 Task: Create a due date automation trigger when advanced on, on the tuesday of the week before a card is due add fields with custom field "Resume" set to a number lower than 1 and greater or equal to 10 at 11:00 AM.
Action: Mouse moved to (1001, 113)
Screenshot: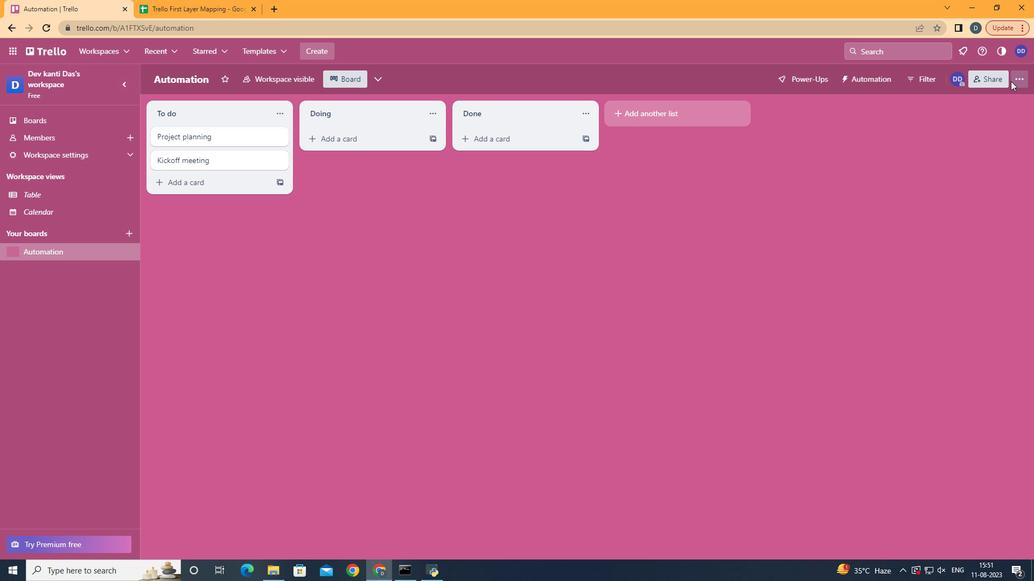 
Action: Mouse pressed left at (1001, 113)
Screenshot: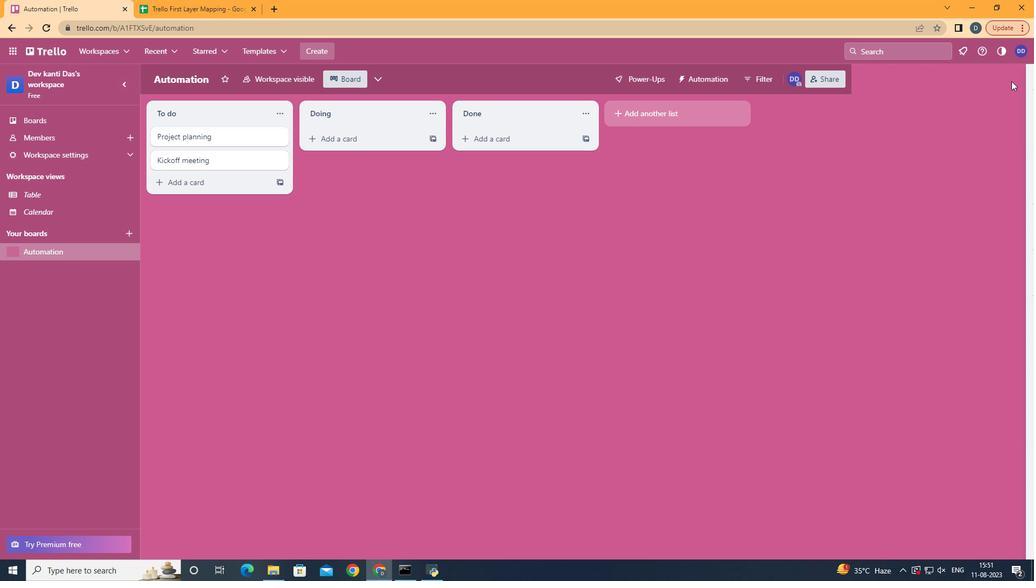 
Action: Mouse moved to (930, 259)
Screenshot: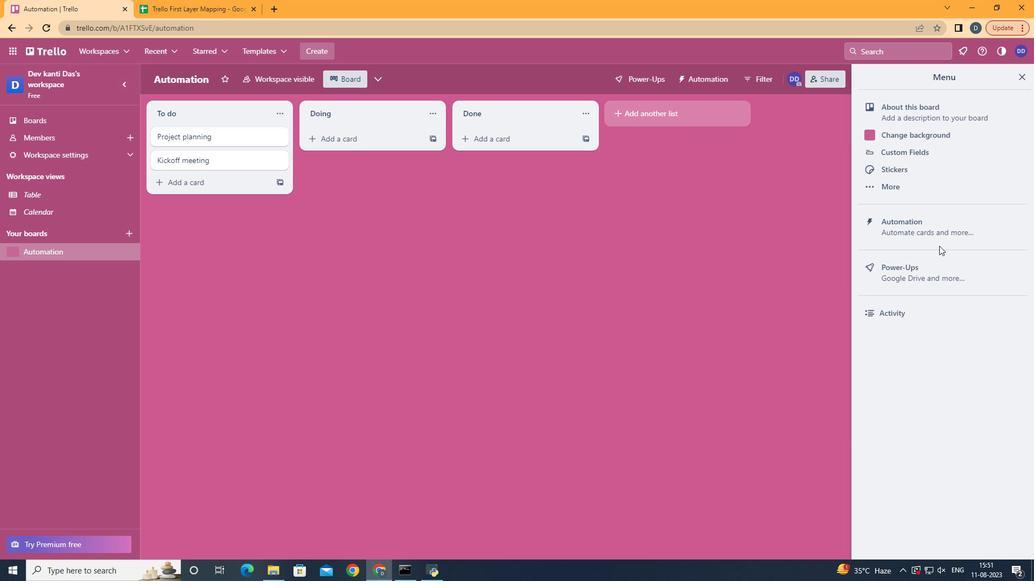 
Action: Mouse pressed left at (930, 259)
Screenshot: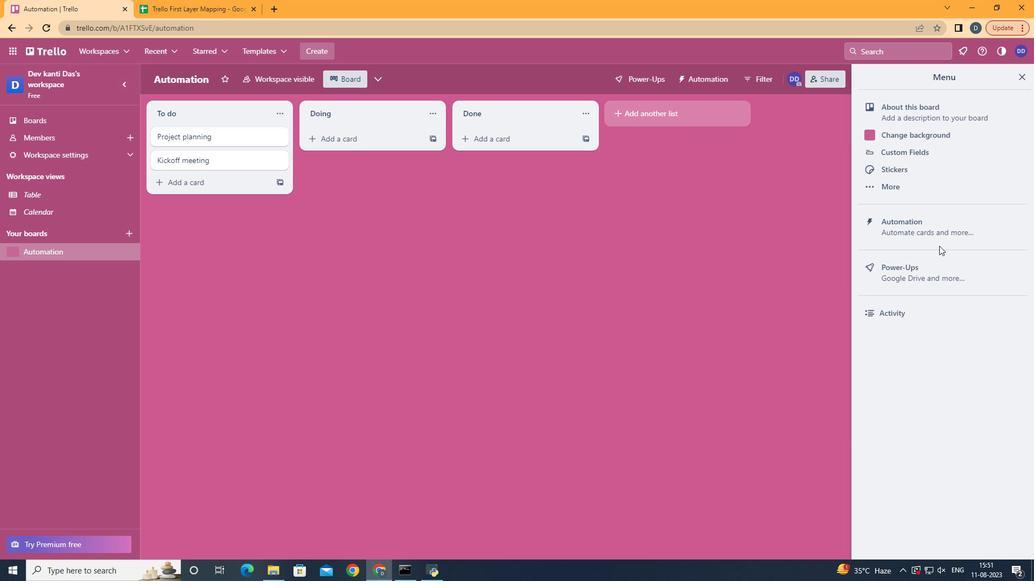 
Action: Mouse moved to (944, 242)
Screenshot: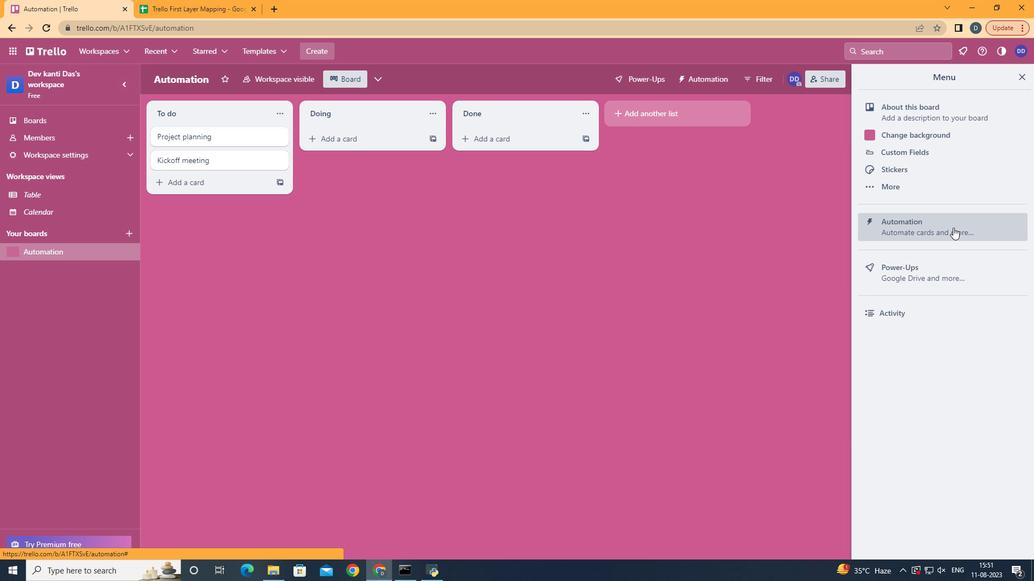 
Action: Mouse pressed left at (944, 242)
Screenshot: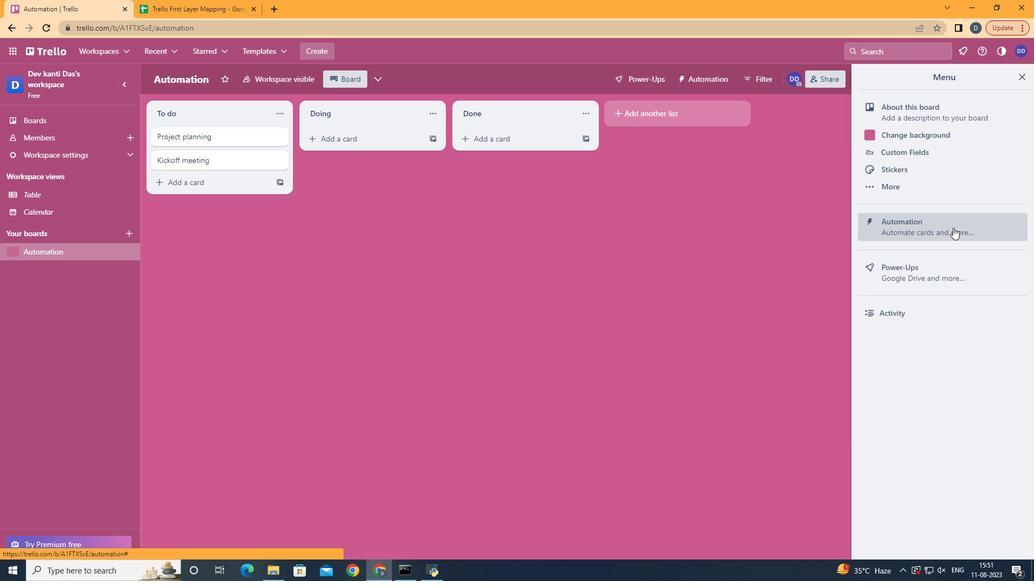 
Action: Mouse moved to (197, 235)
Screenshot: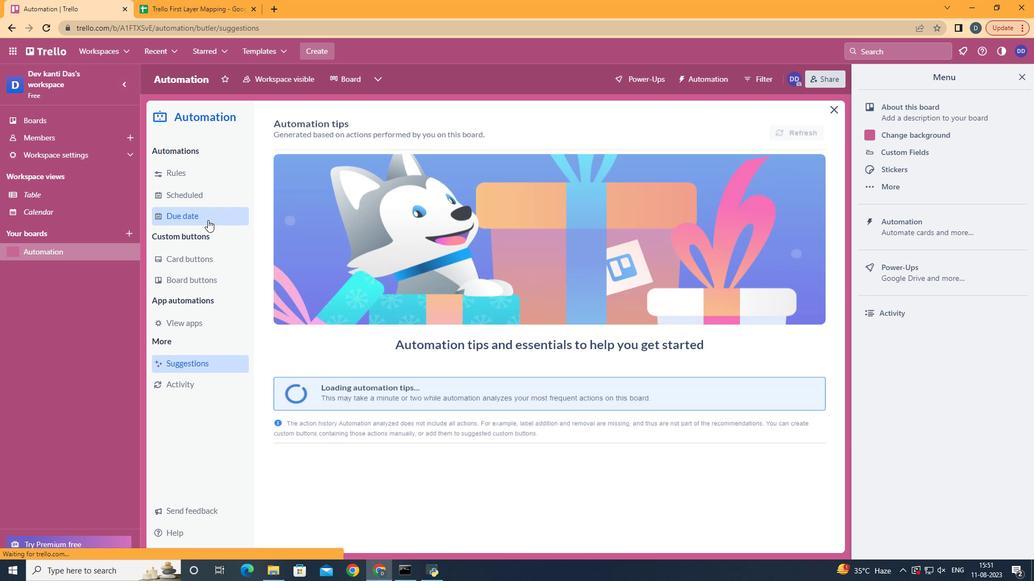 
Action: Mouse pressed left at (197, 235)
Screenshot: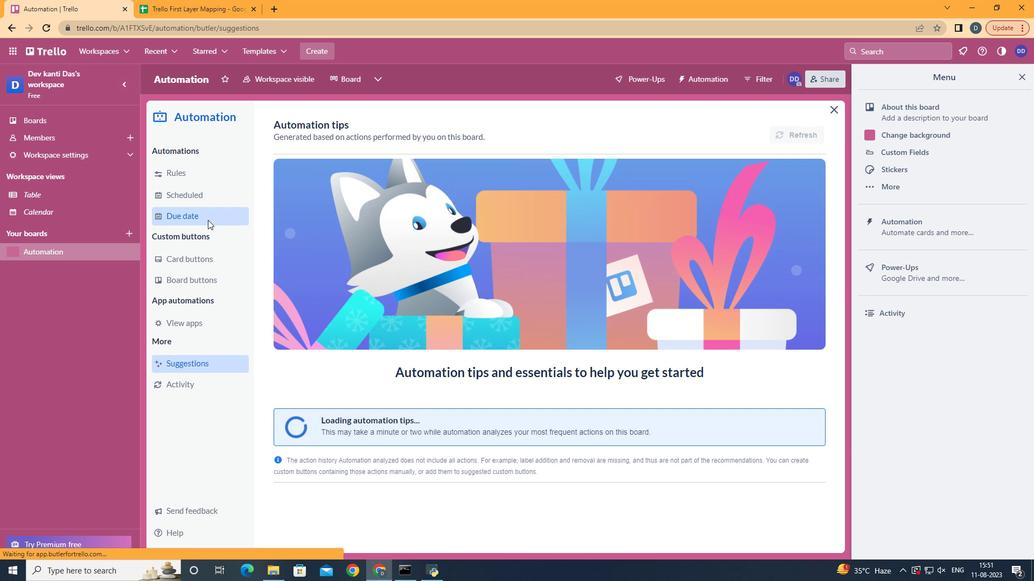 
Action: Mouse moved to (748, 154)
Screenshot: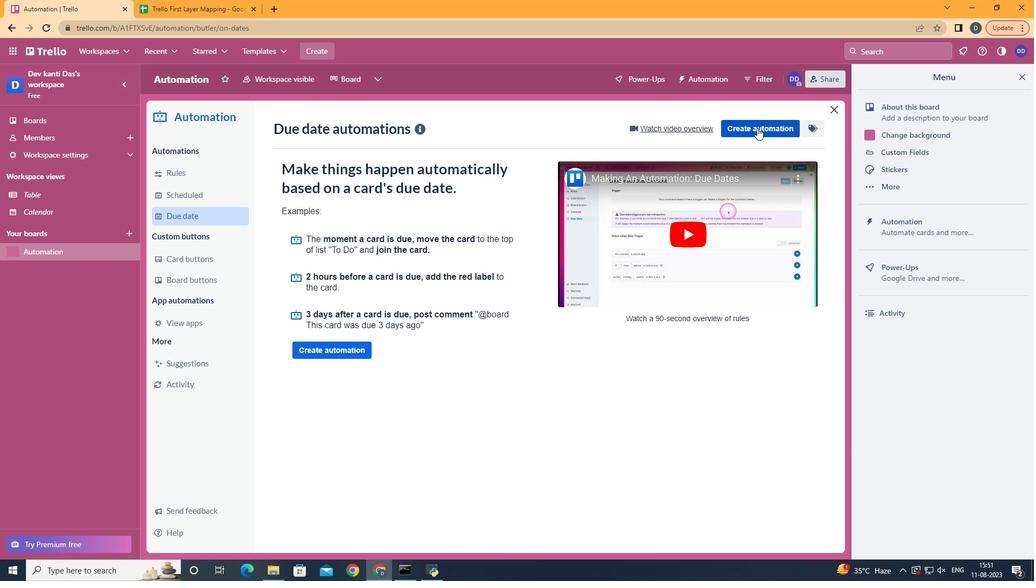 
Action: Mouse pressed left at (748, 154)
Screenshot: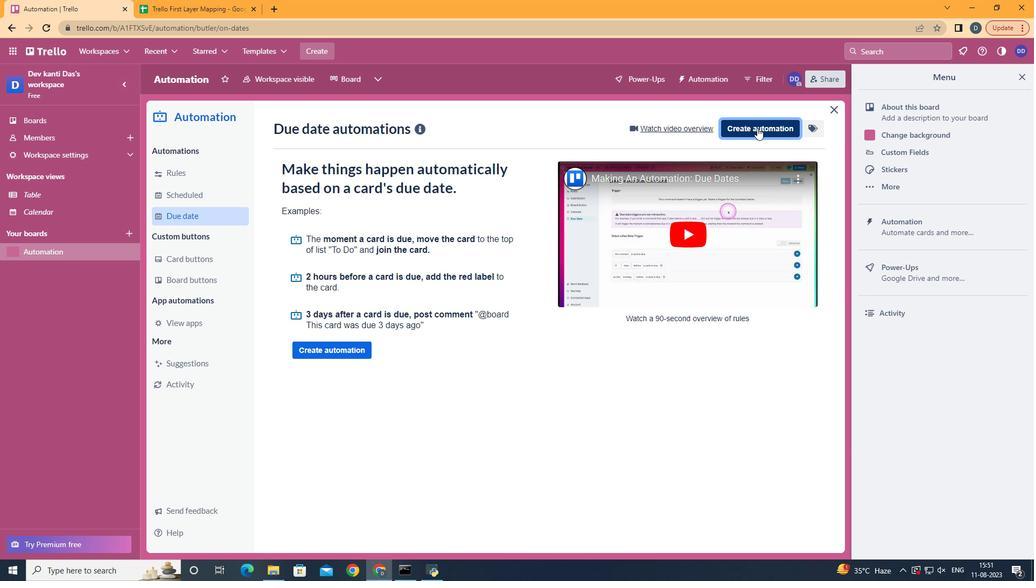 
Action: Mouse moved to (537, 254)
Screenshot: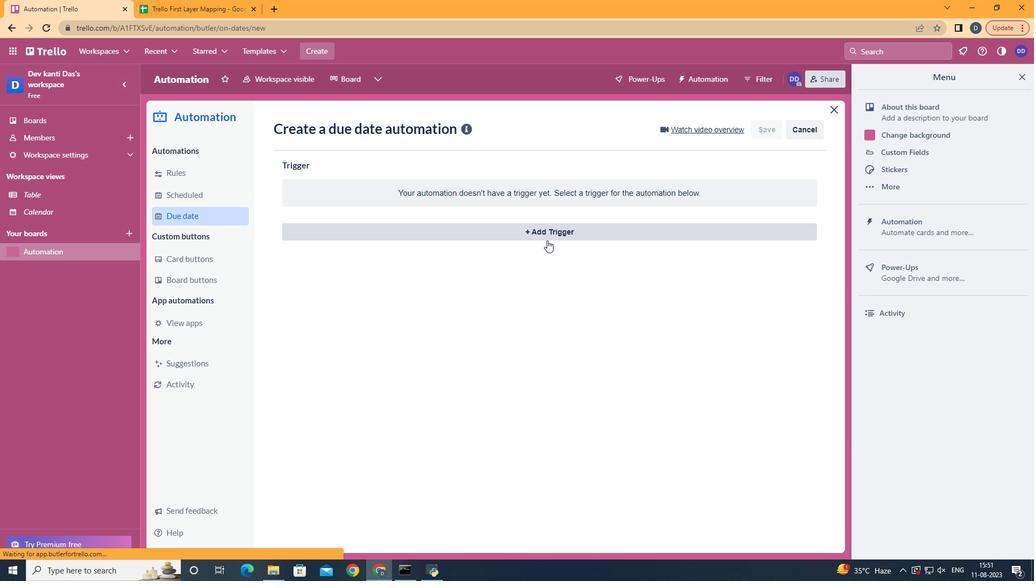 
Action: Mouse pressed left at (537, 254)
Screenshot: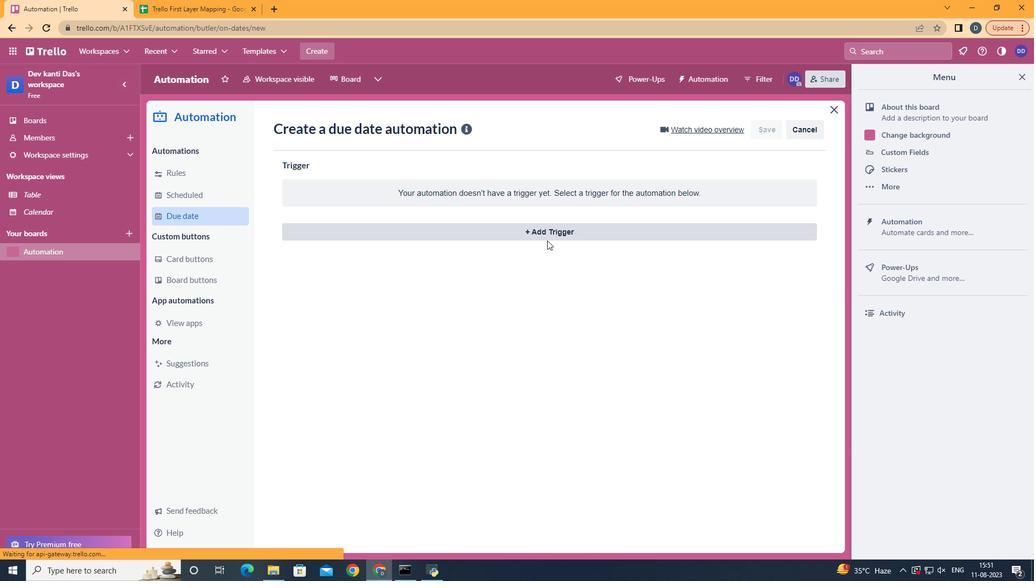 
Action: Mouse moved to (339, 309)
Screenshot: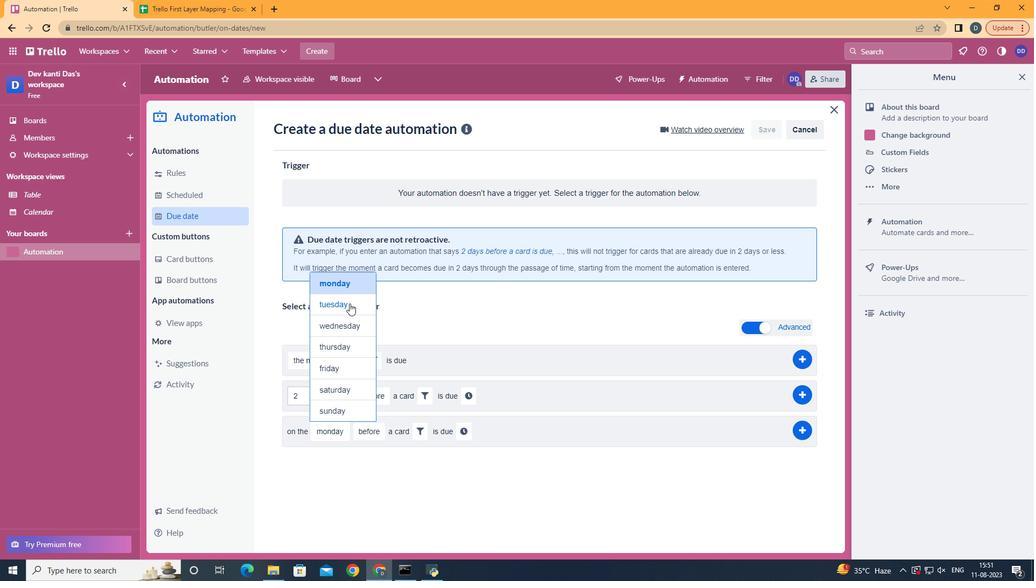 
Action: Mouse pressed left at (339, 309)
Screenshot: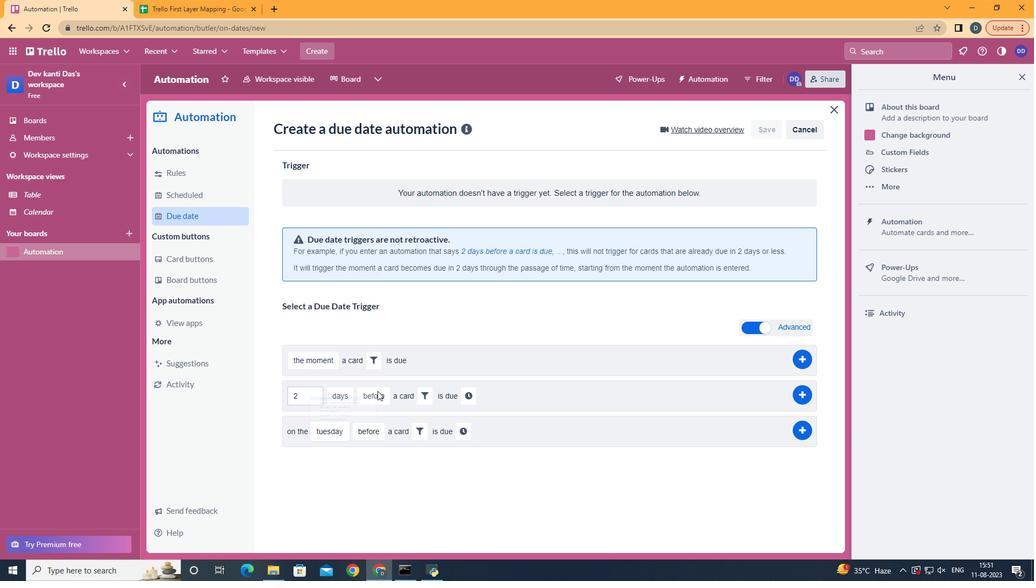 
Action: Mouse moved to (389, 495)
Screenshot: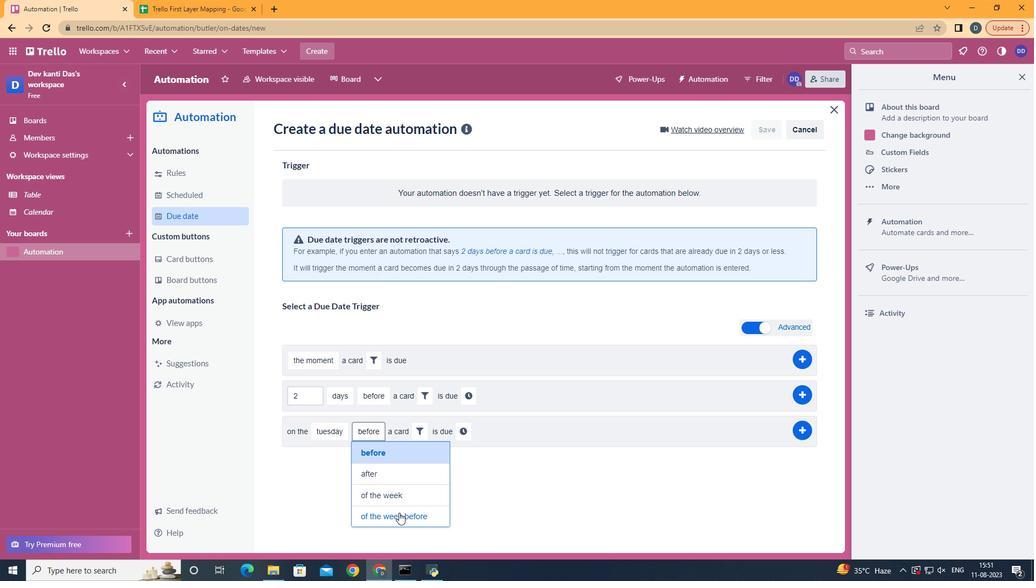 
Action: Mouse pressed left at (389, 495)
Screenshot: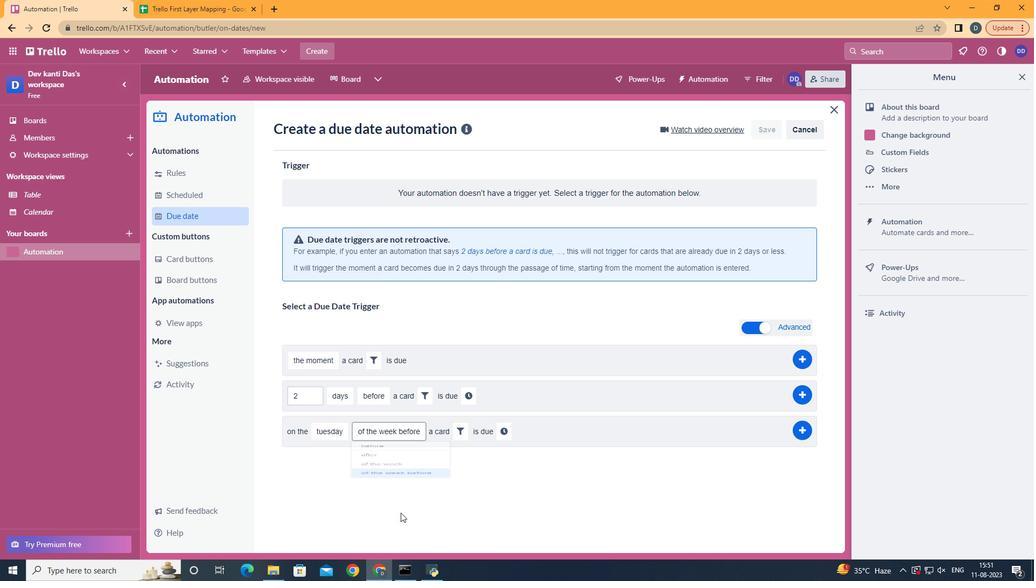 
Action: Mouse moved to (453, 422)
Screenshot: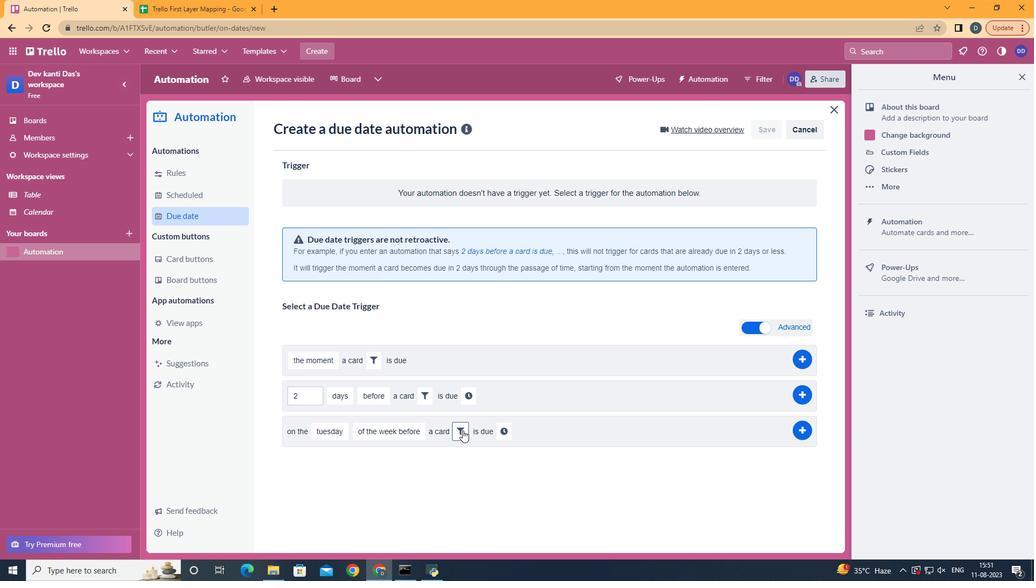 
Action: Mouse pressed left at (453, 422)
Screenshot: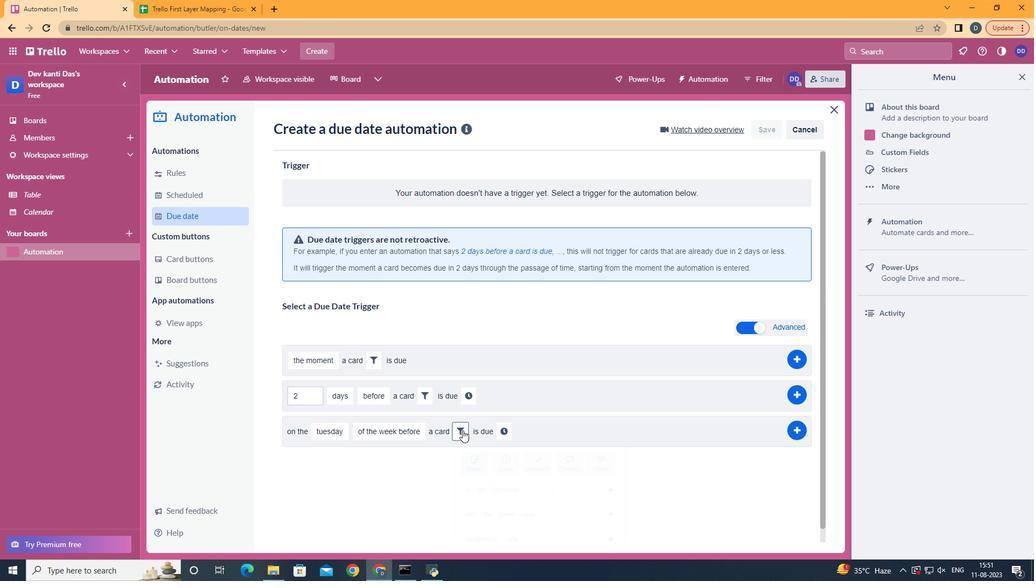 
Action: Mouse moved to (624, 450)
Screenshot: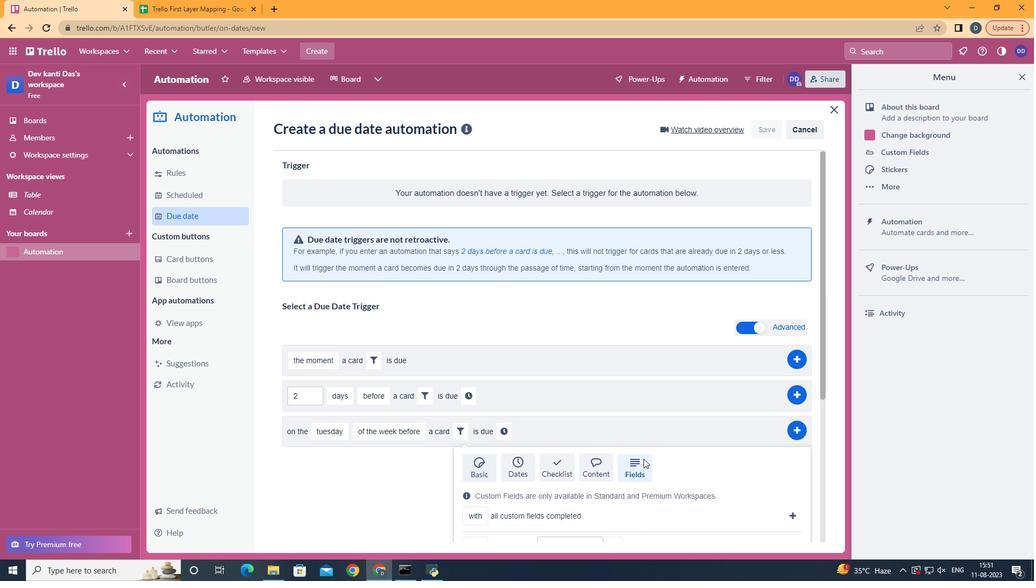 
Action: Mouse pressed left at (624, 450)
Screenshot: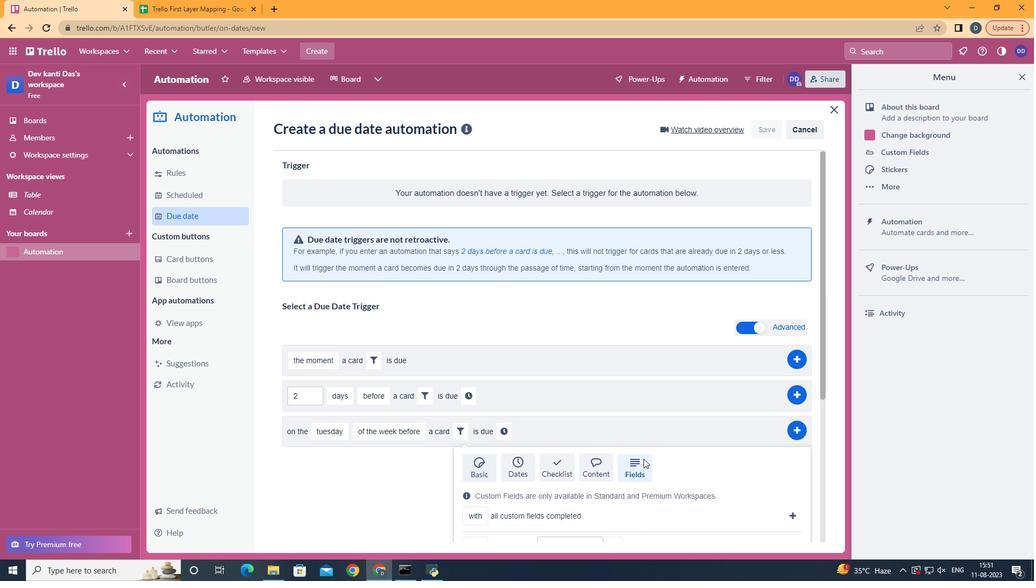 
Action: Mouse moved to (634, 447)
Screenshot: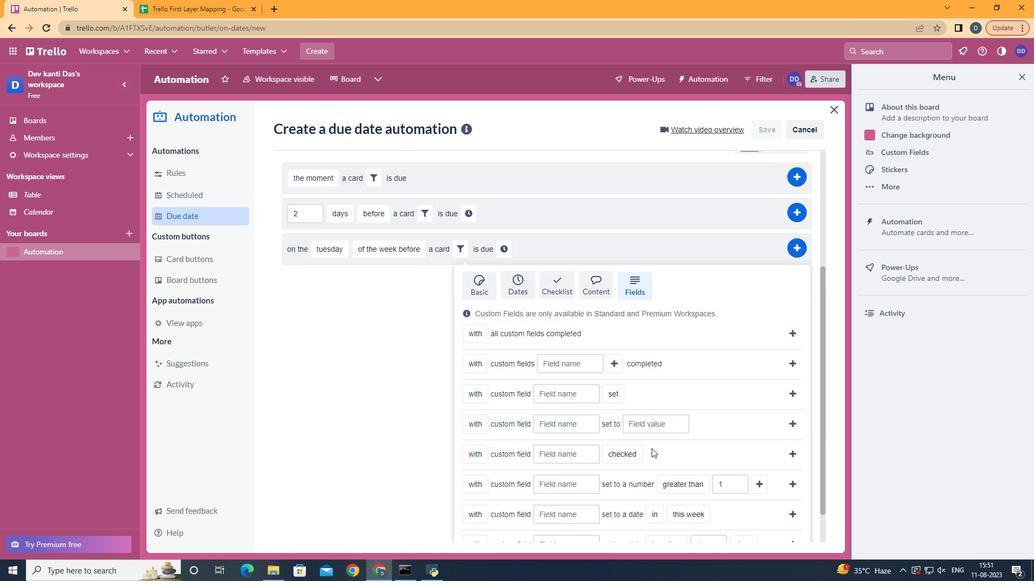 
Action: Mouse scrolled (634, 447) with delta (0, 0)
Screenshot: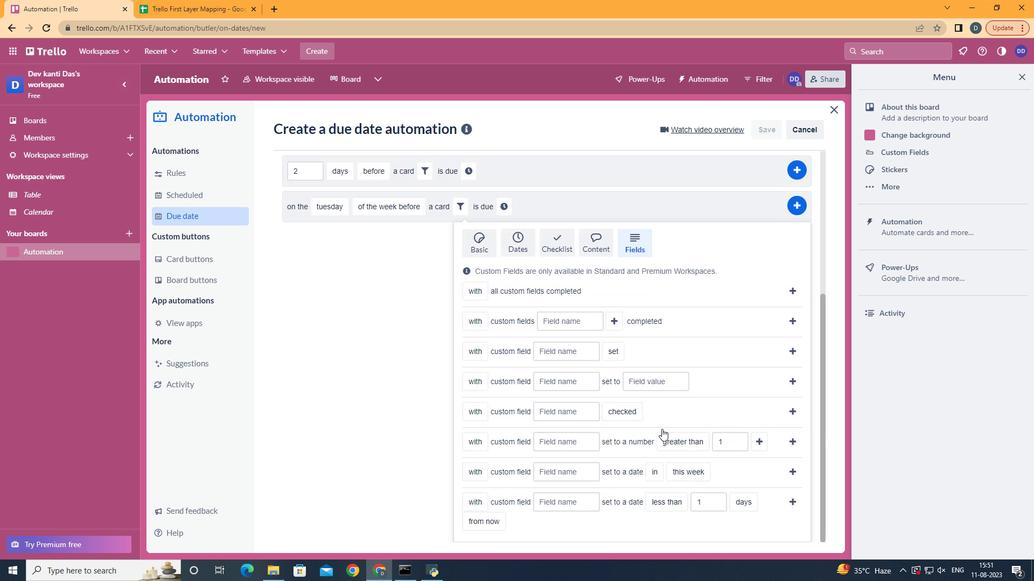 
Action: Mouse scrolled (634, 446) with delta (0, -1)
Screenshot: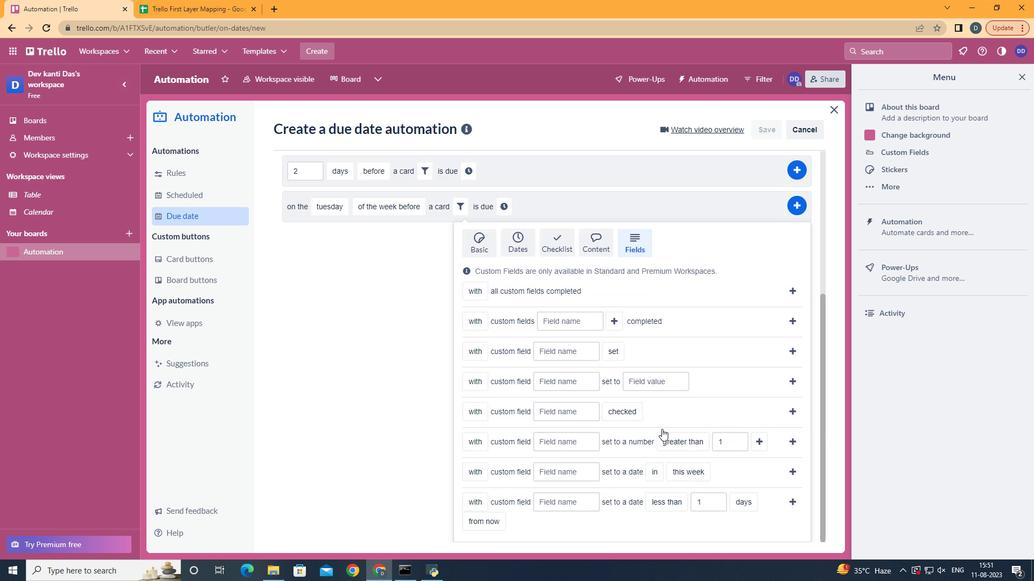 
Action: Mouse scrolled (634, 447) with delta (0, 0)
Screenshot: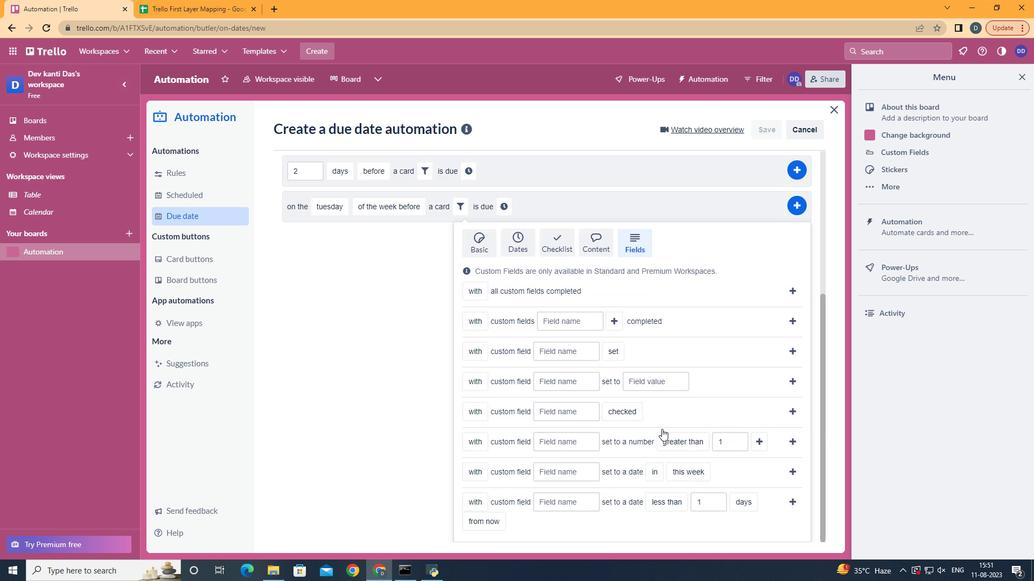 
Action: Mouse scrolled (634, 447) with delta (0, 0)
Screenshot: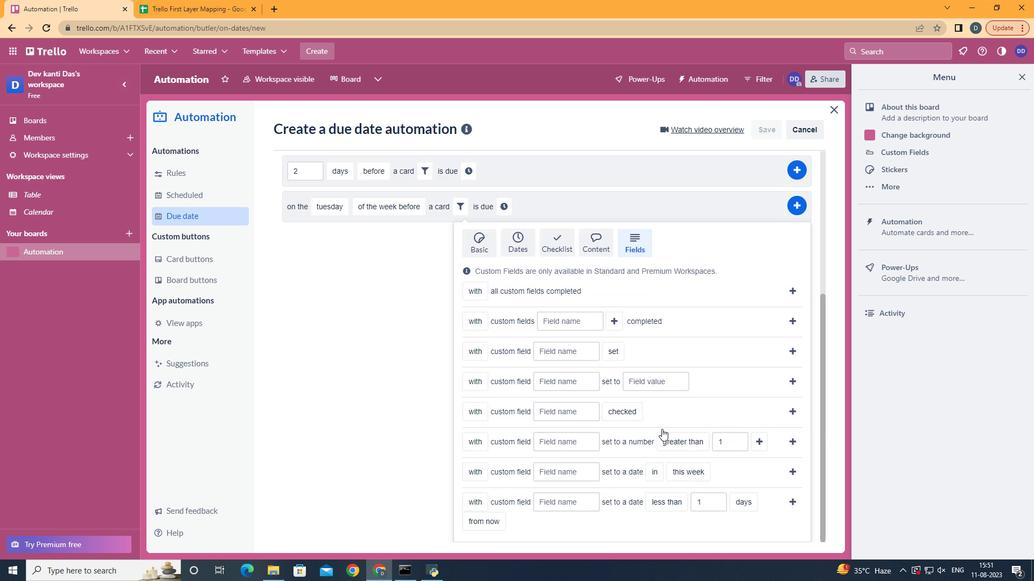
Action: Mouse scrolled (634, 447) with delta (0, 0)
Screenshot: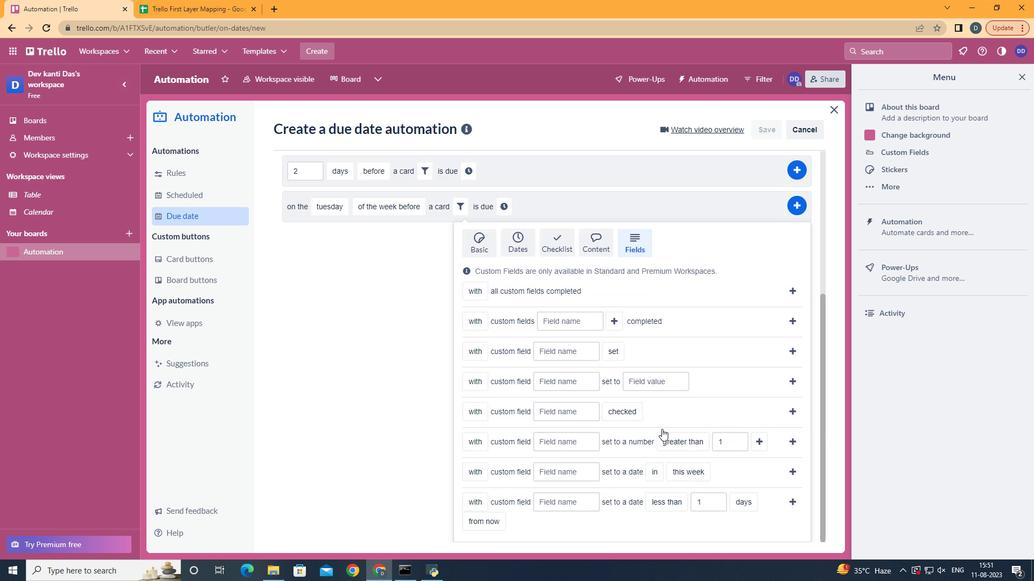 
Action: Mouse moved to (583, 428)
Screenshot: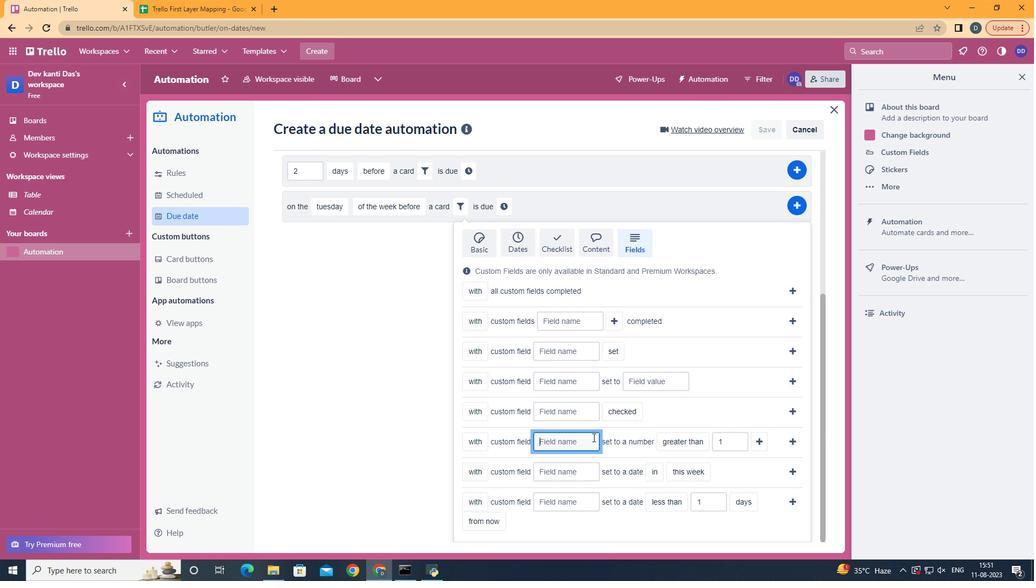 
Action: Mouse pressed left at (583, 428)
Screenshot: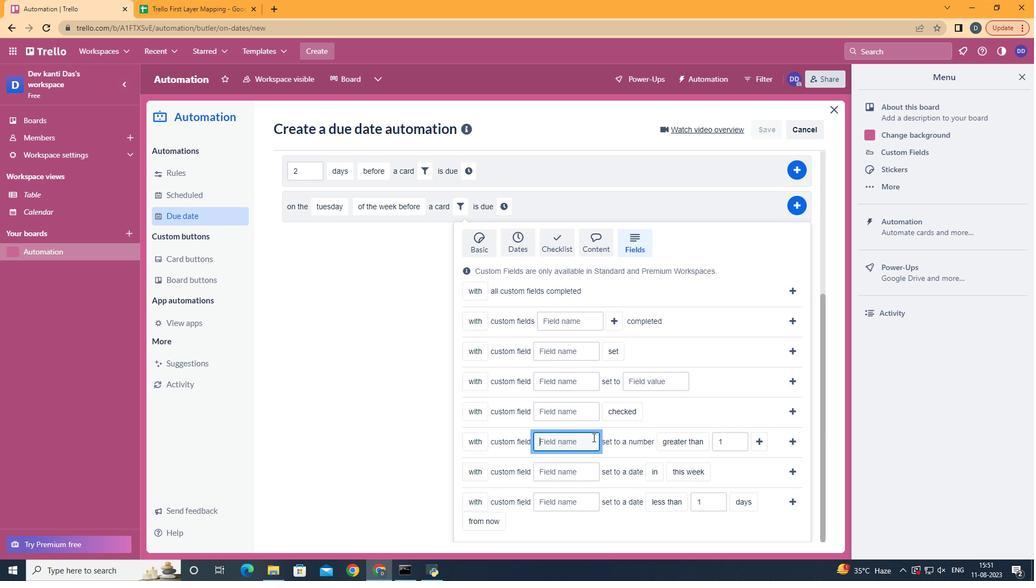 
Action: Key pressed <Key.shift>Resume
Screenshot: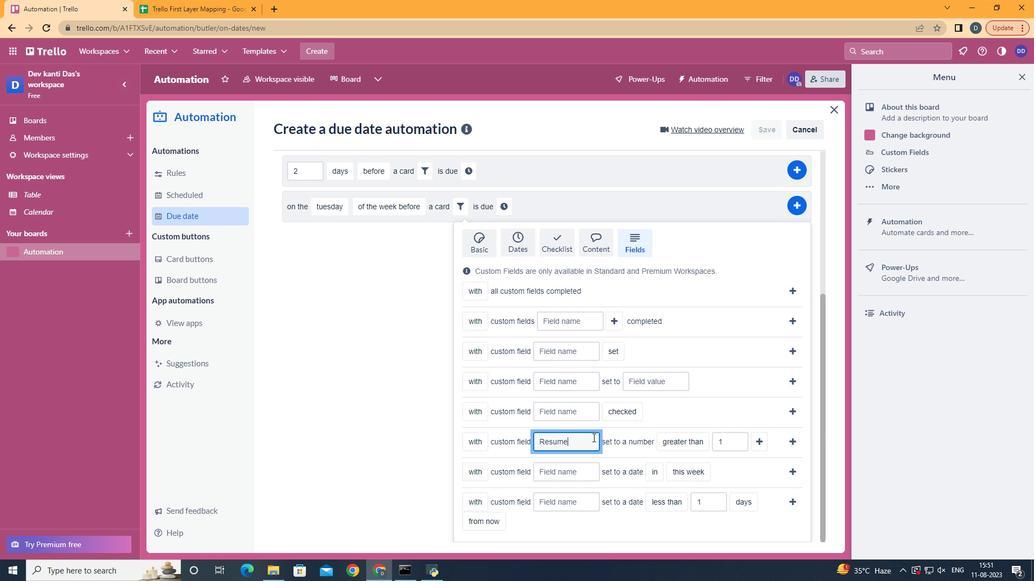 
Action: Mouse moved to (678, 485)
Screenshot: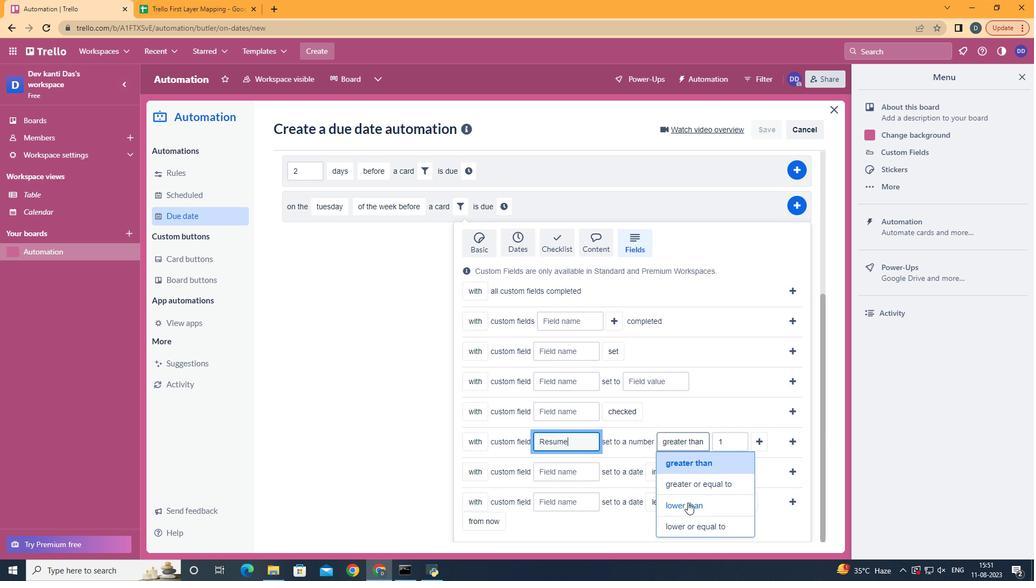 
Action: Mouse pressed left at (678, 485)
Screenshot: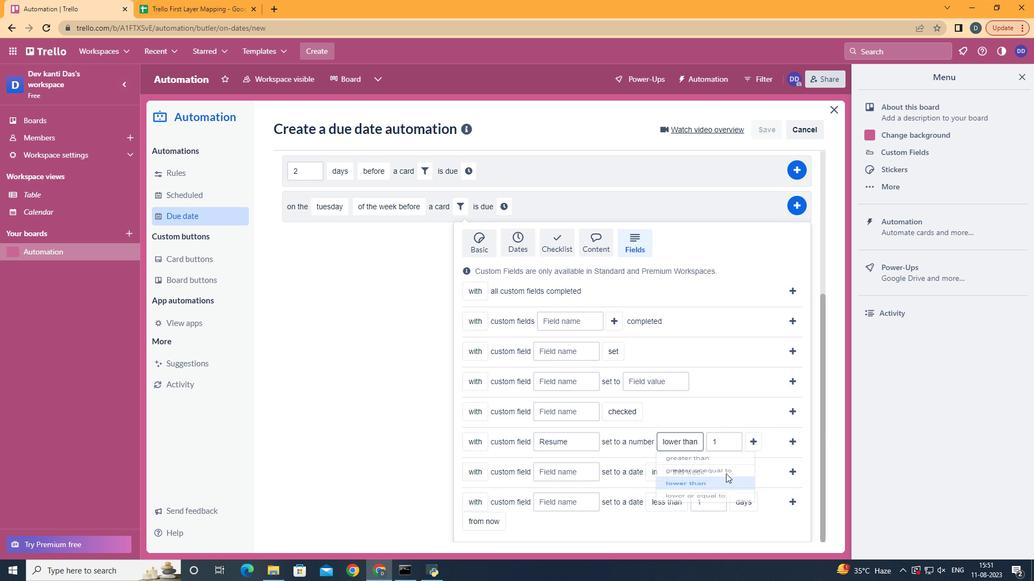 
Action: Mouse moved to (750, 430)
Screenshot: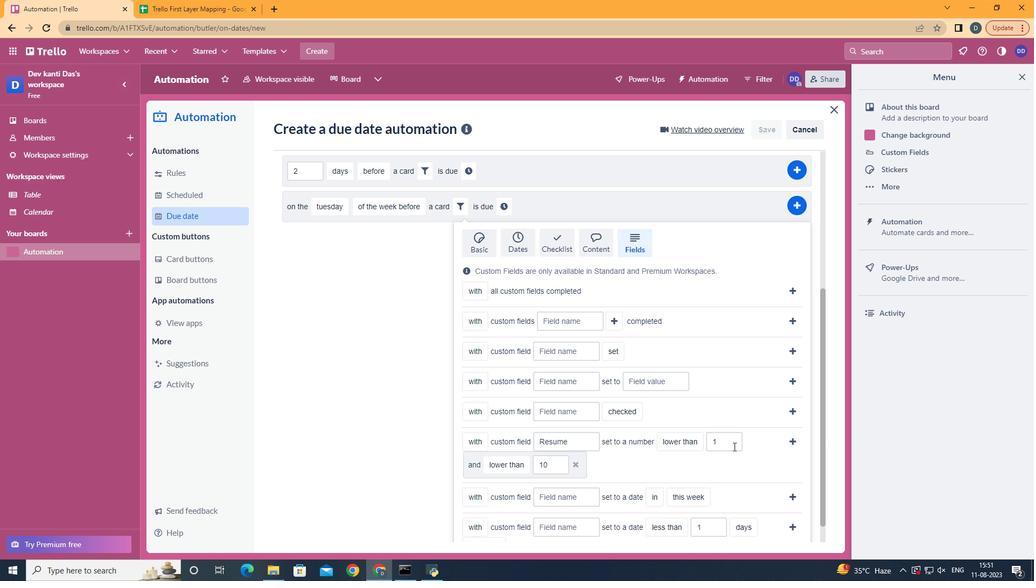 
Action: Mouse pressed left at (750, 430)
Screenshot: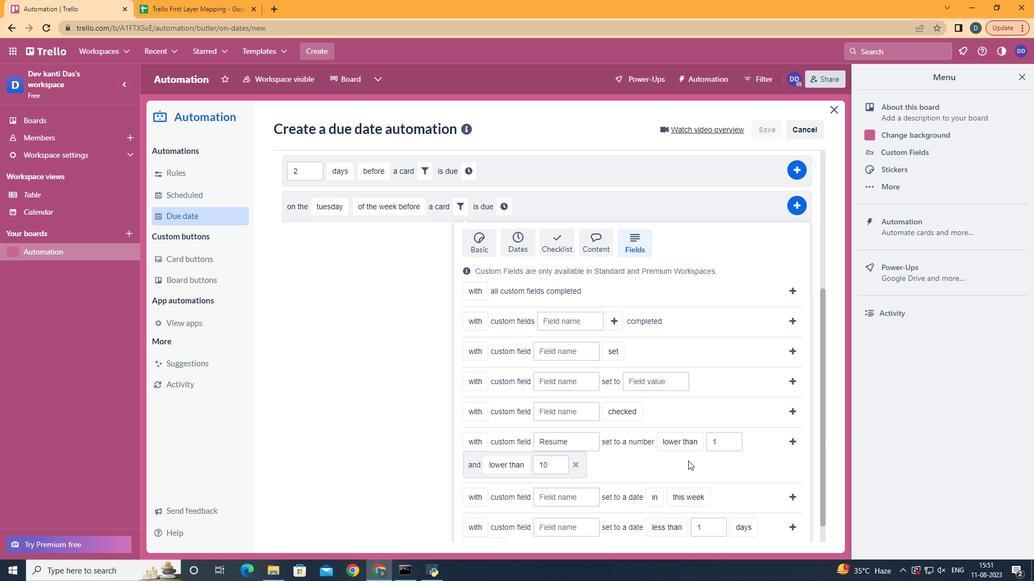 
Action: Mouse moved to (512, 427)
Screenshot: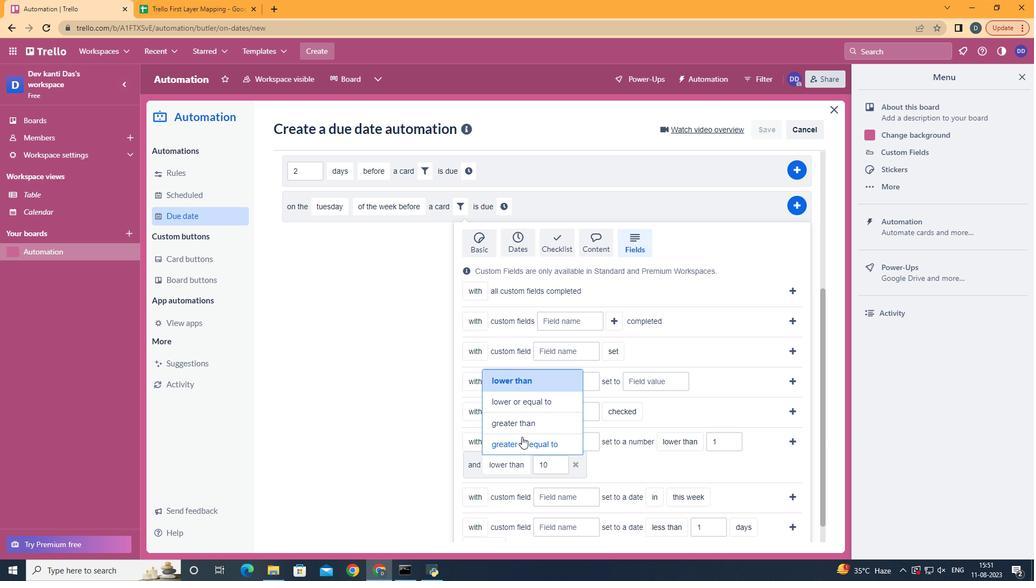 
Action: Mouse pressed left at (512, 427)
Screenshot: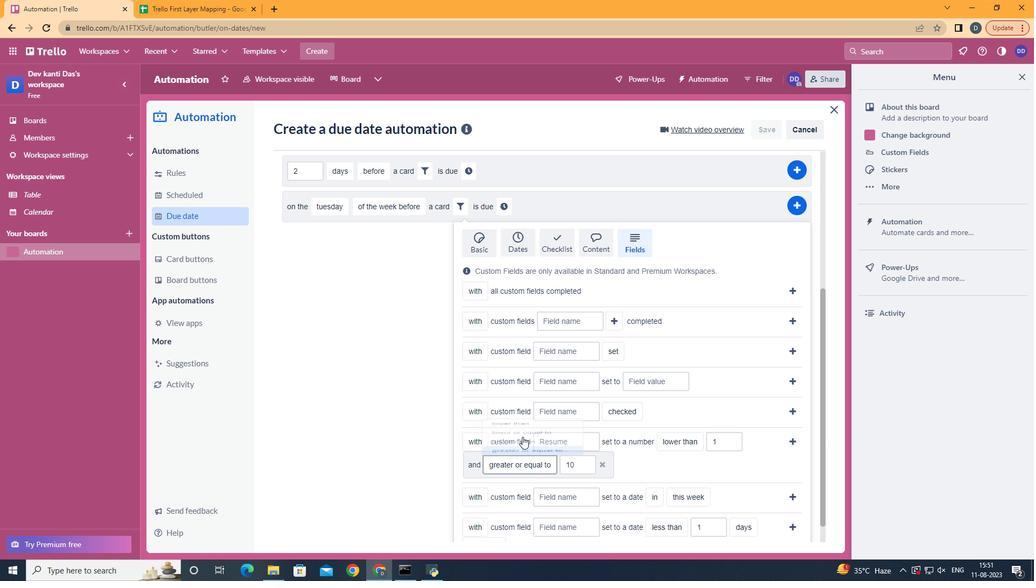 
Action: Mouse moved to (774, 425)
Screenshot: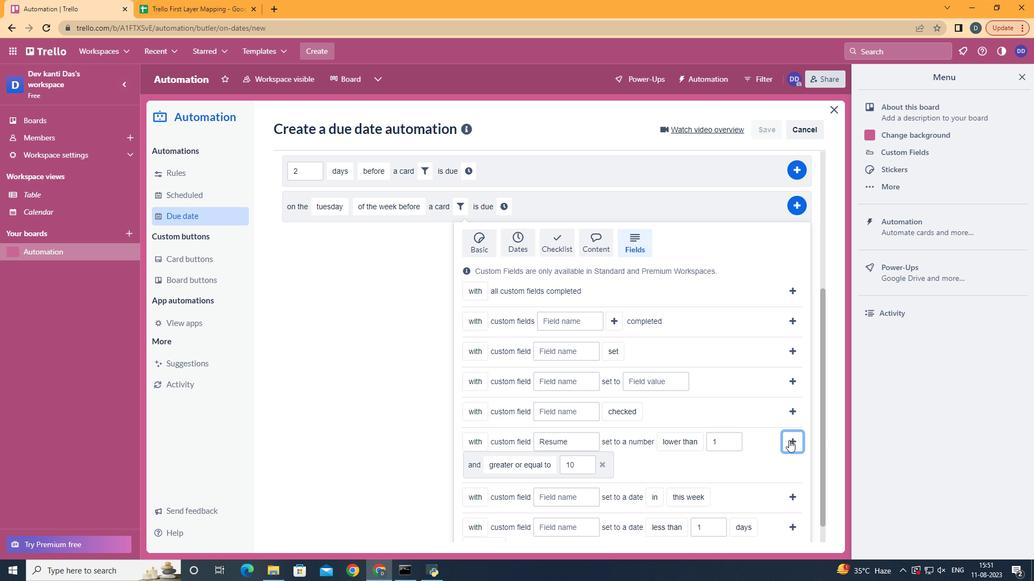 
Action: Mouse pressed left at (774, 425)
Screenshot: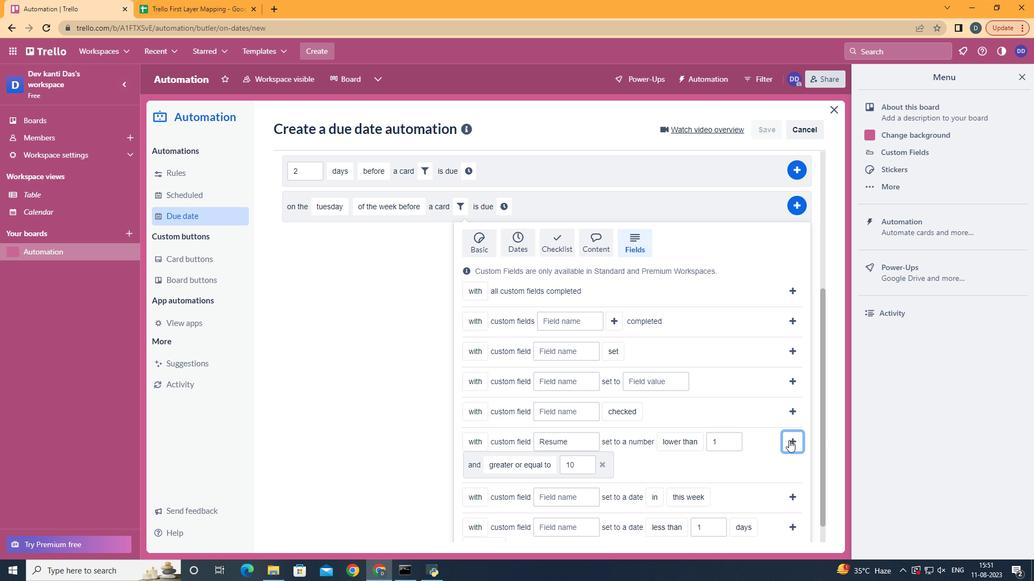 
Action: Mouse moved to (297, 439)
Screenshot: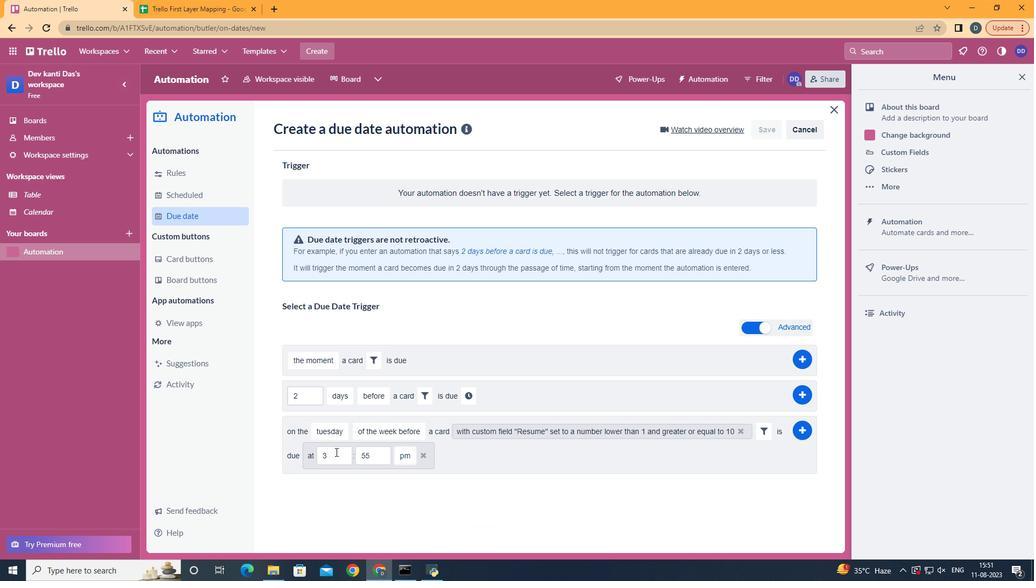 
Action: Mouse pressed left at (297, 439)
Screenshot: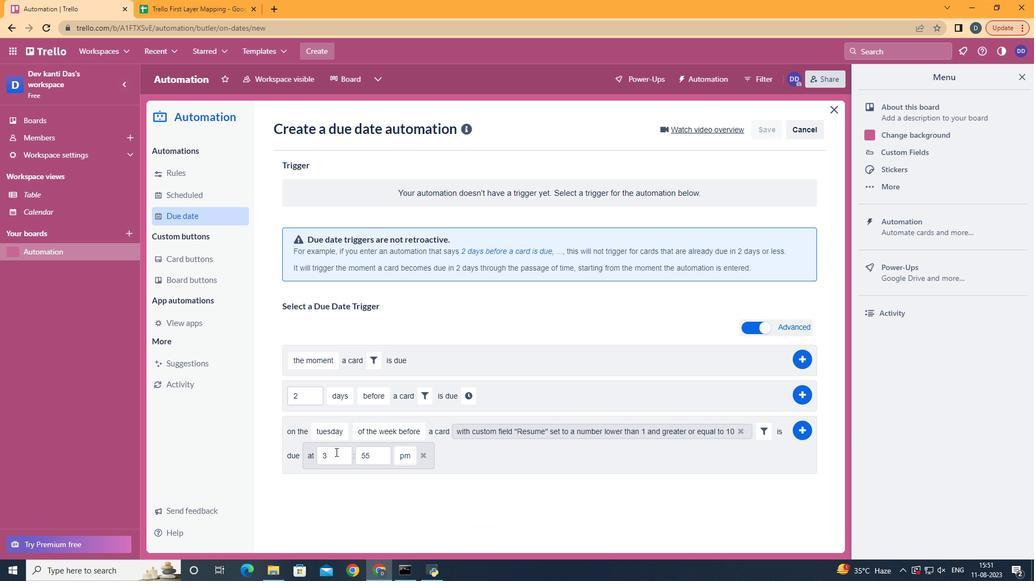 
Action: Mouse moved to (329, 442)
Screenshot: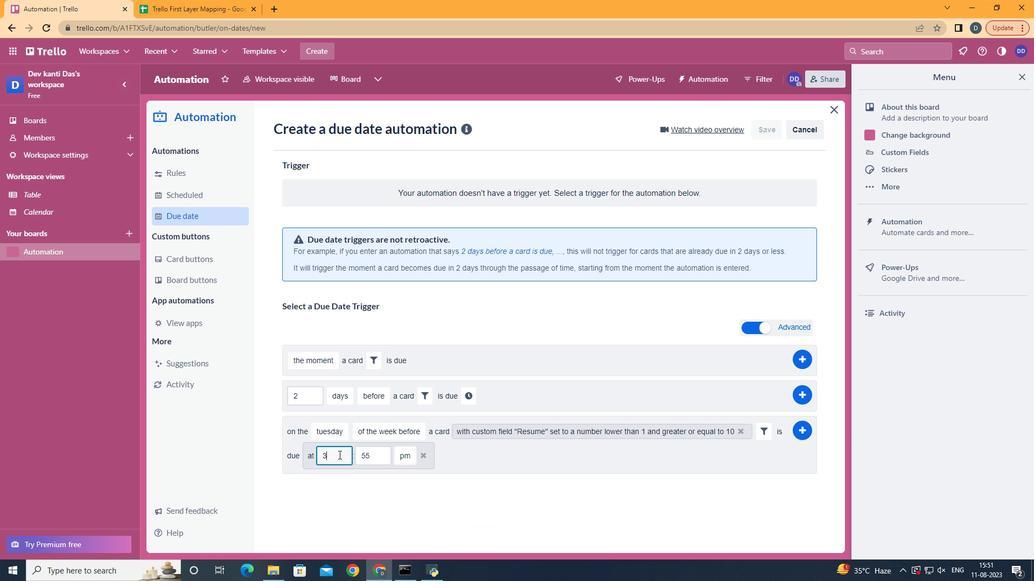 
Action: Mouse pressed left at (329, 442)
Screenshot: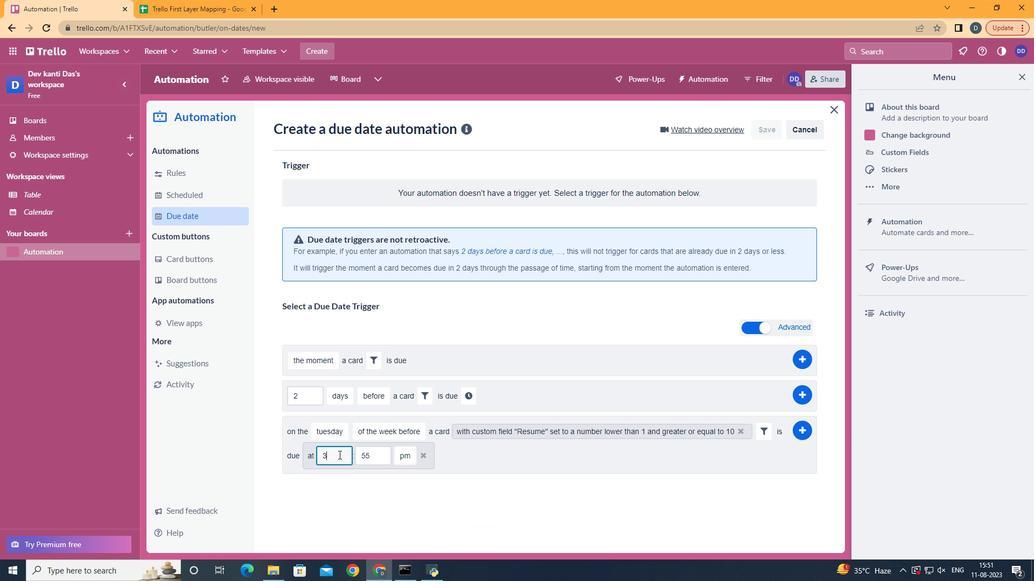 
Action: Mouse moved to (329, 443)
Screenshot: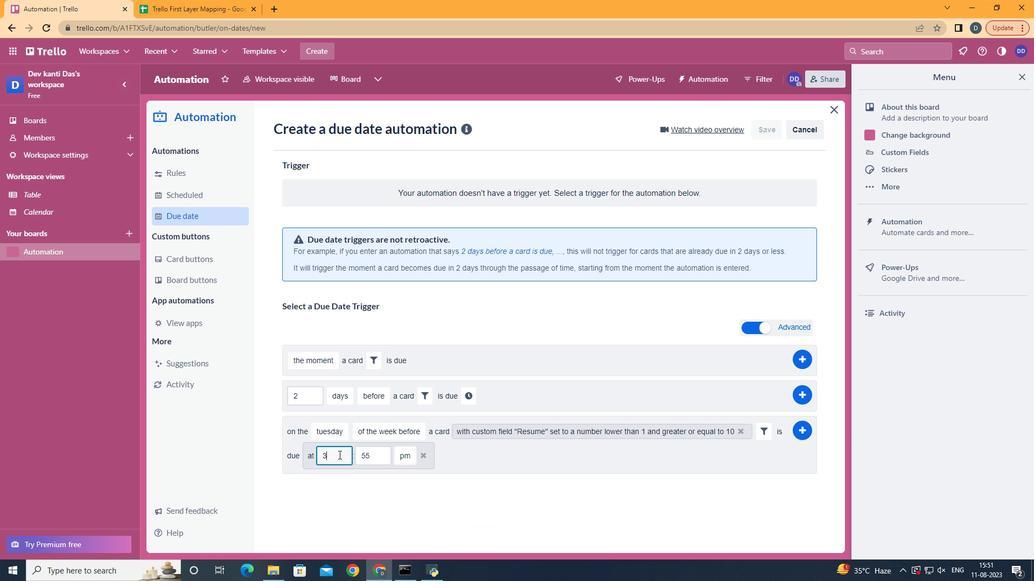 
Action: Key pressed <Key.backspace>11
Screenshot: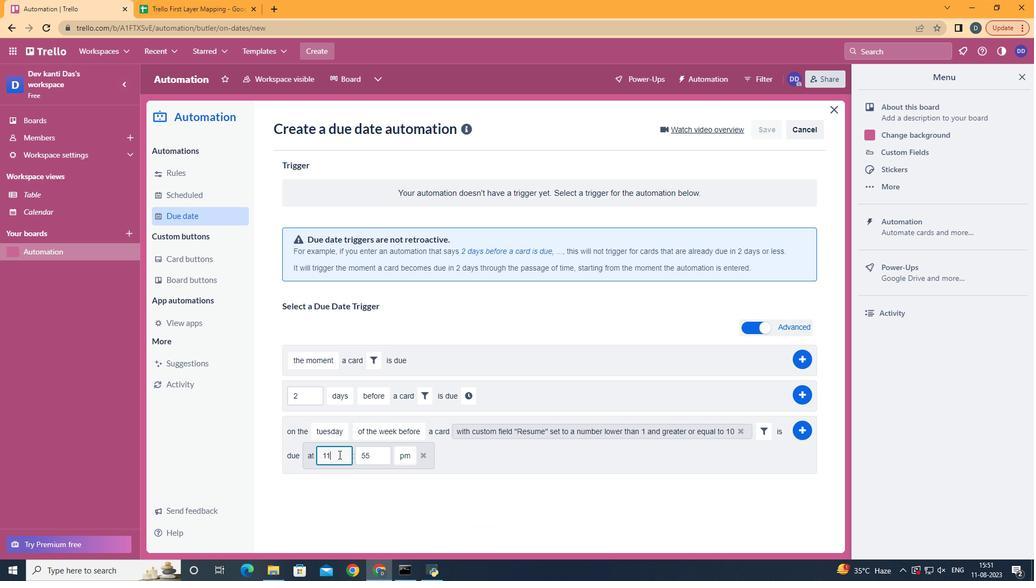 
Action: Mouse moved to (365, 443)
Screenshot: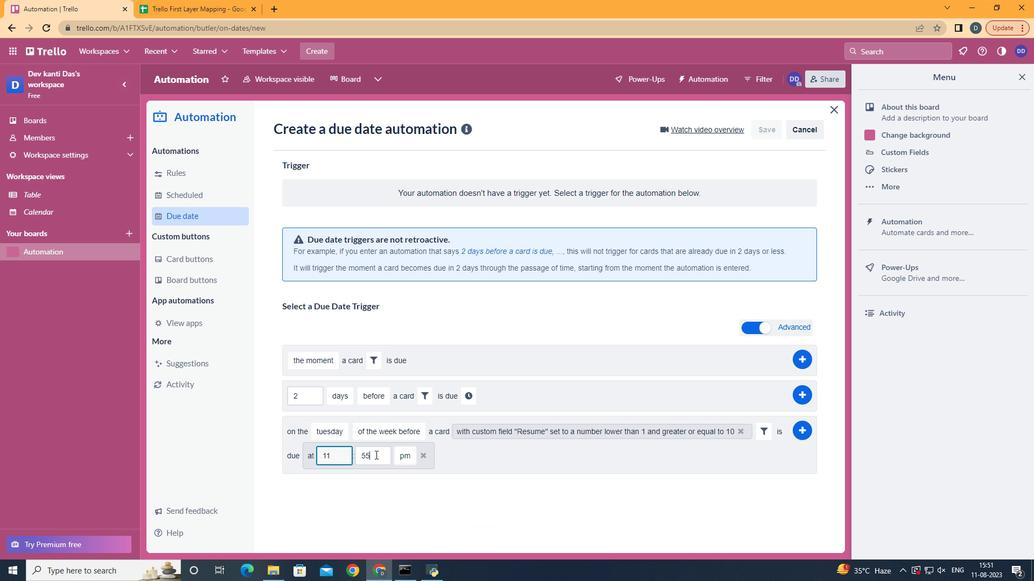 
Action: Mouse pressed left at (365, 443)
Screenshot: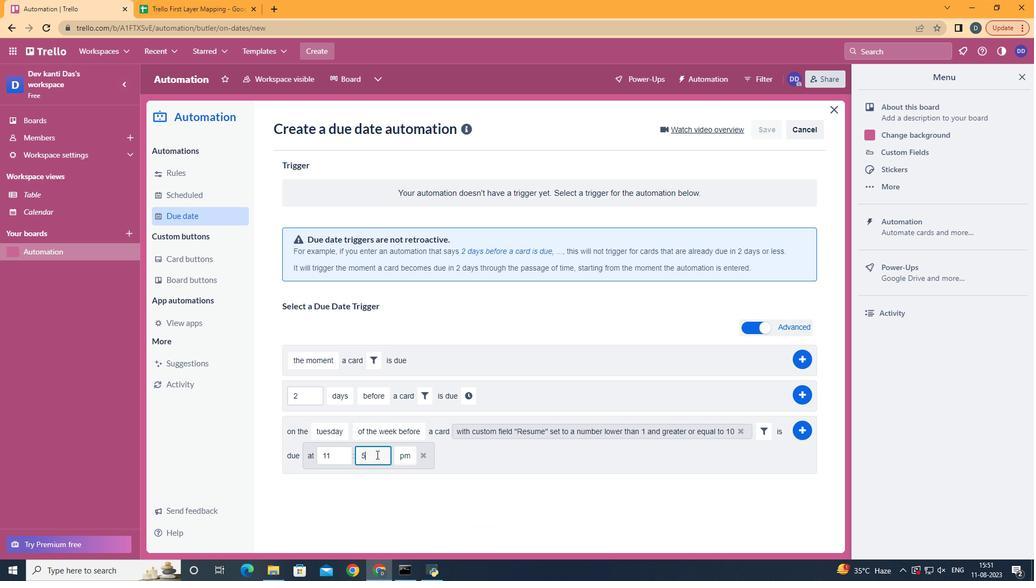 
Action: Key pressed <Key.backspace>
Screenshot: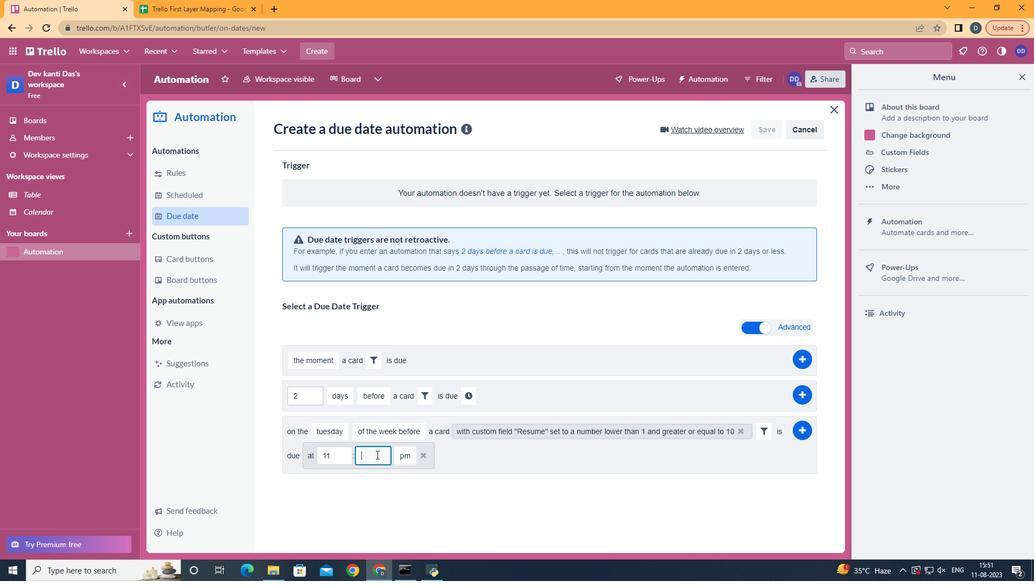 
Action: Mouse moved to (366, 443)
Screenshot: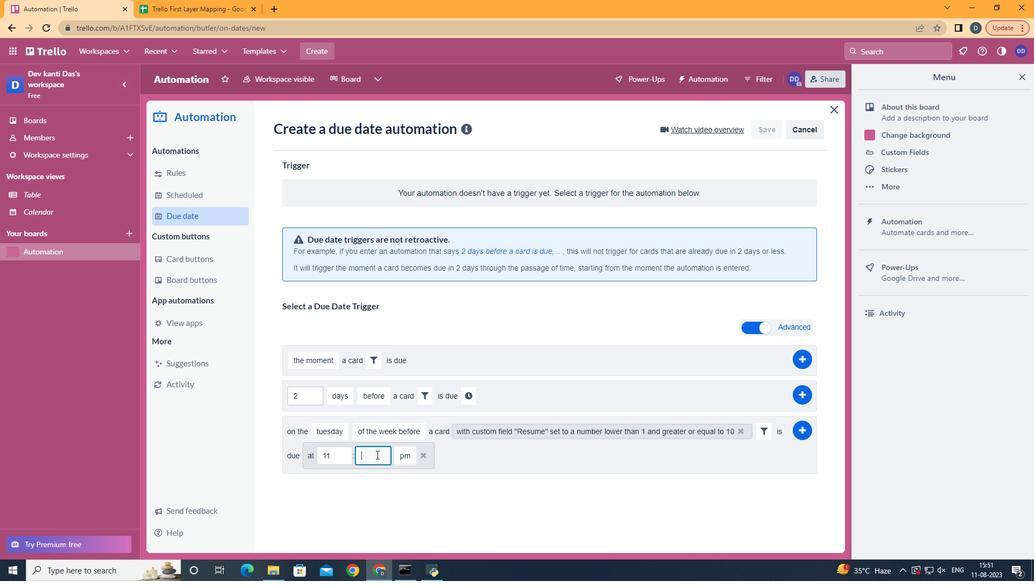 
Action: Key pressed <Key.backspace>00
Screenshot: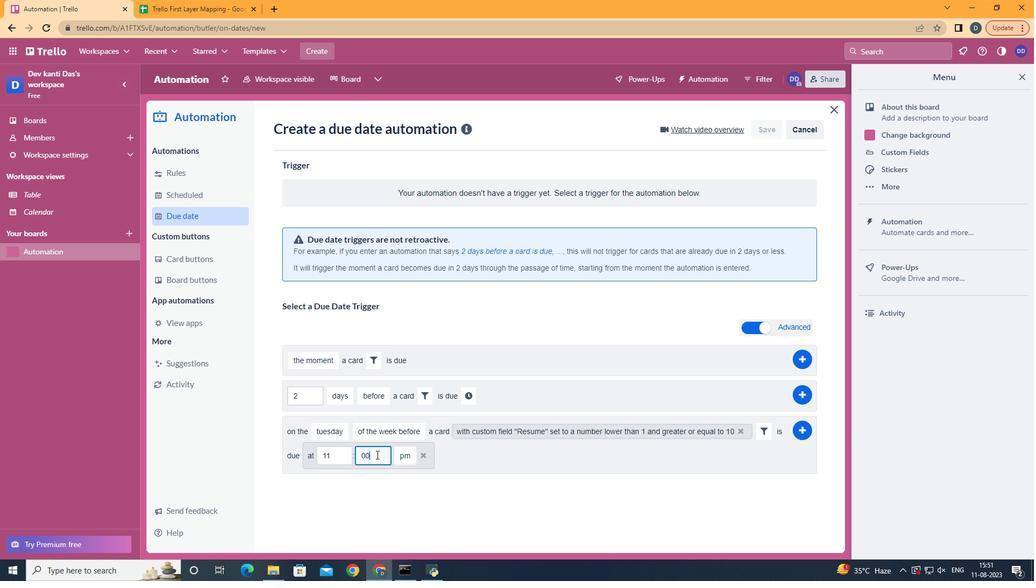 
Action: Mouse moved to (394, 463)
Screenshot: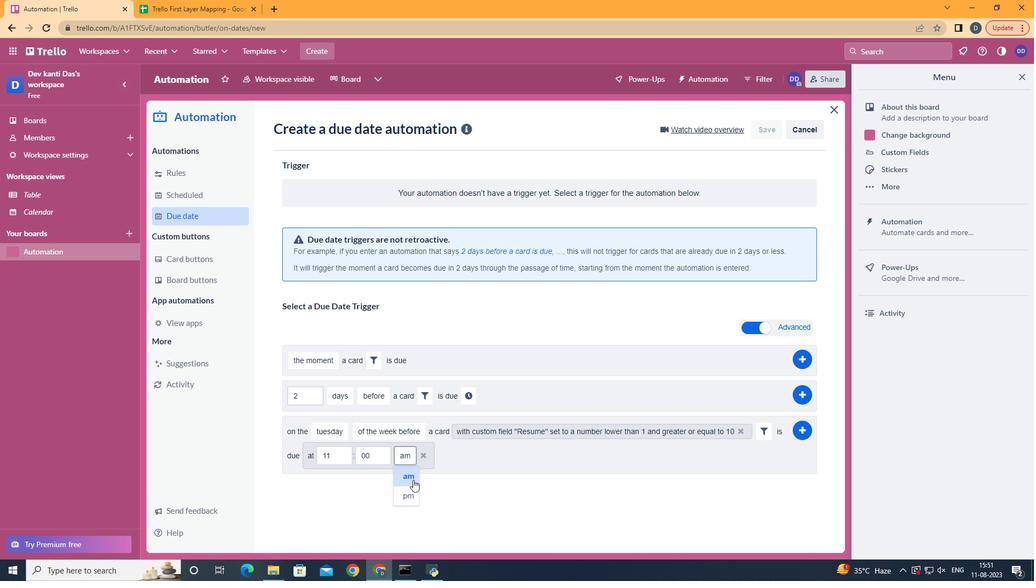 
Action: Mouse pressed left at (394, 463)
Screenshot: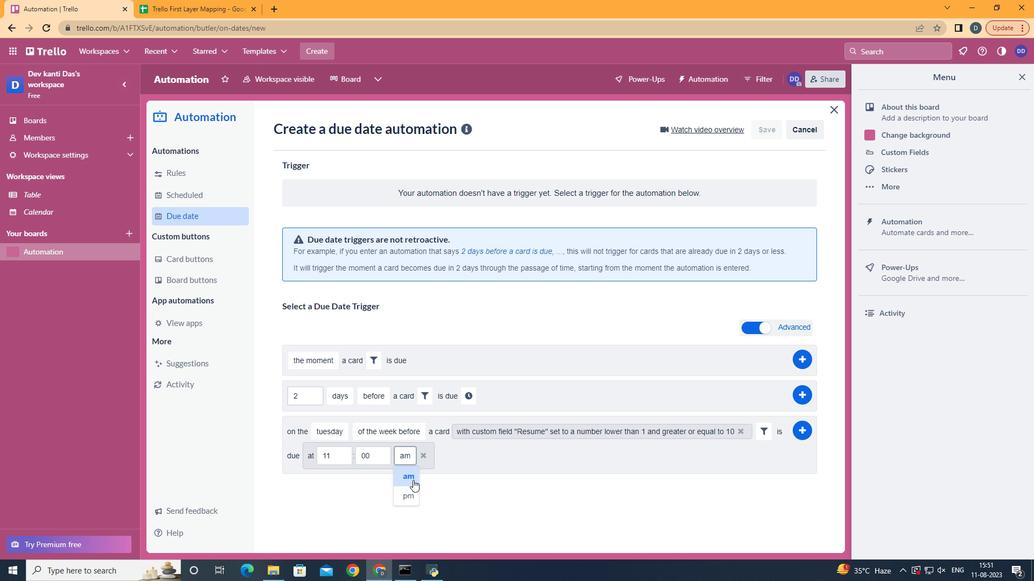 
Action: Mouse moved to (792, 421)
Screenshot: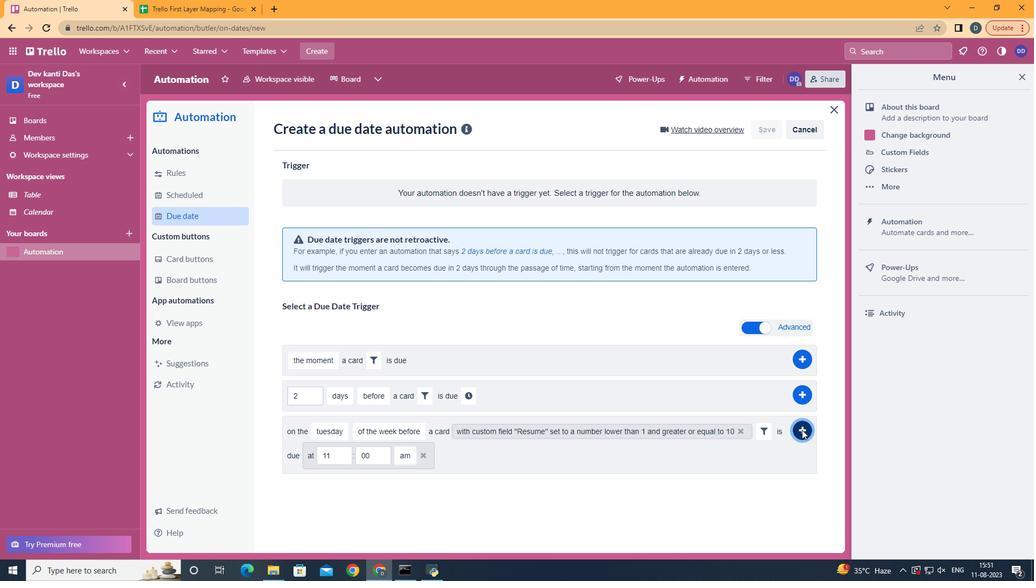 
Action: Mouse pressed left at (792, 421)
Screenshot: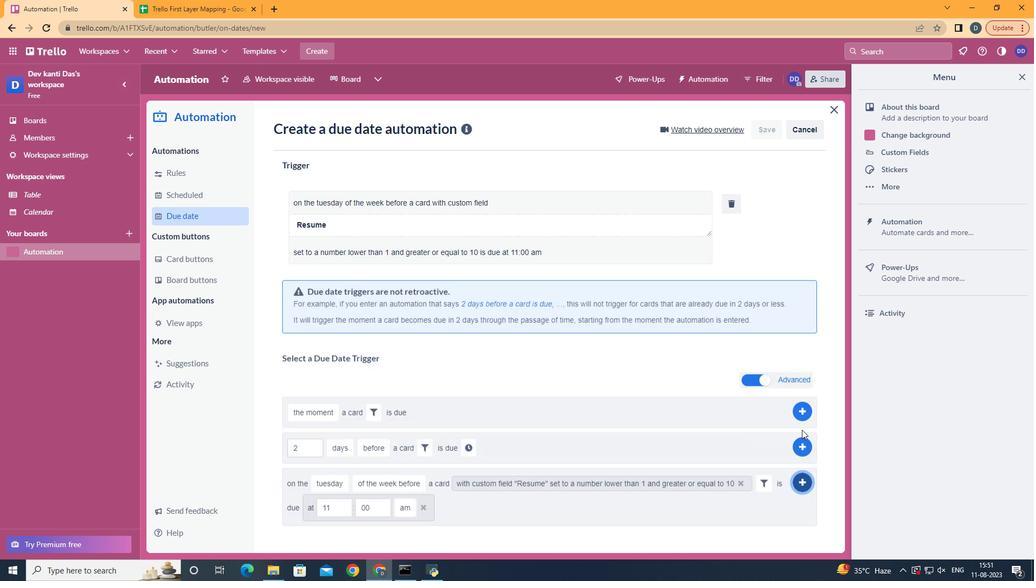 
